 Task: Create a scrum project XpertTech.
Action: Mouse moved to (183, 48)
Screenshot: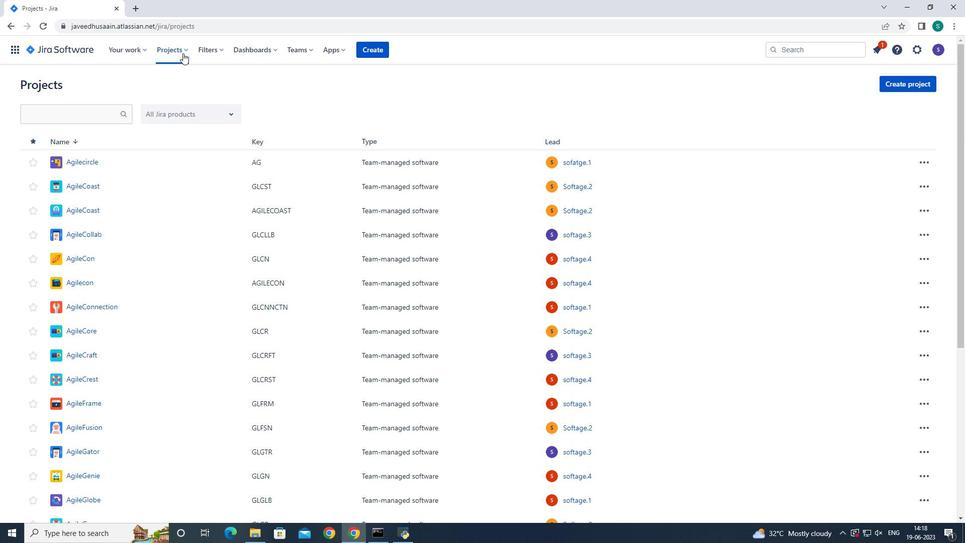 
Action: Mouse pressed left at (183, 48)
Screenshot: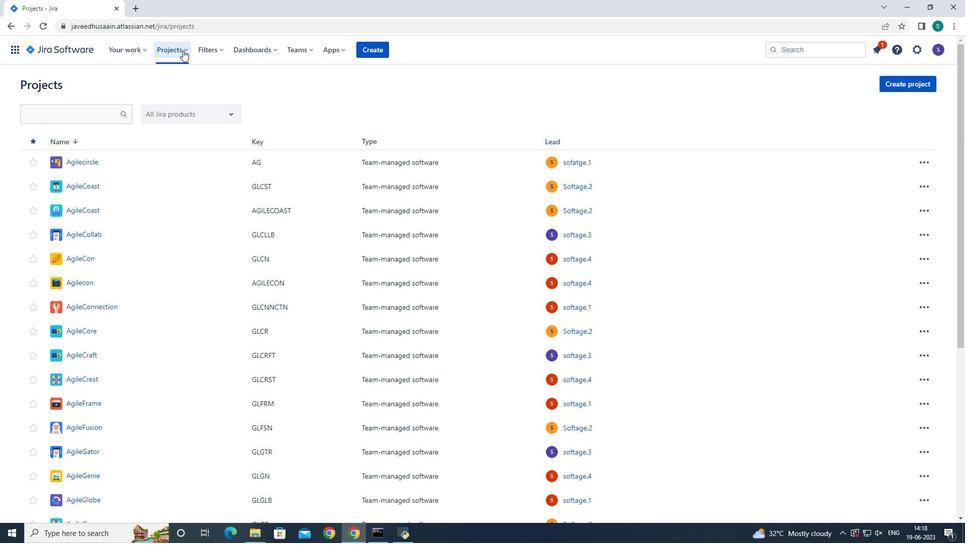 
Action: Mouse moved to (195, 224)
Screenshot: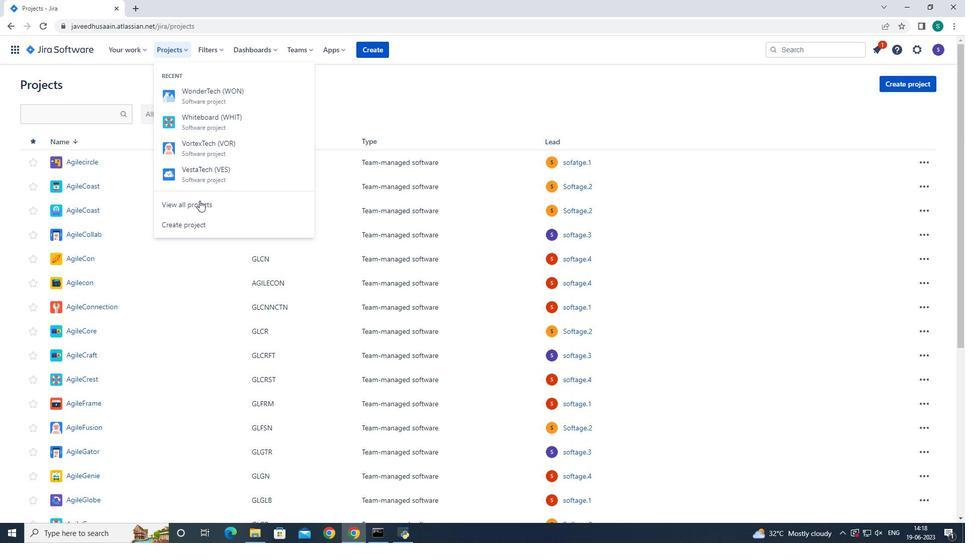 
Action: Mouse pressed left at (195, 224)
Screenshot: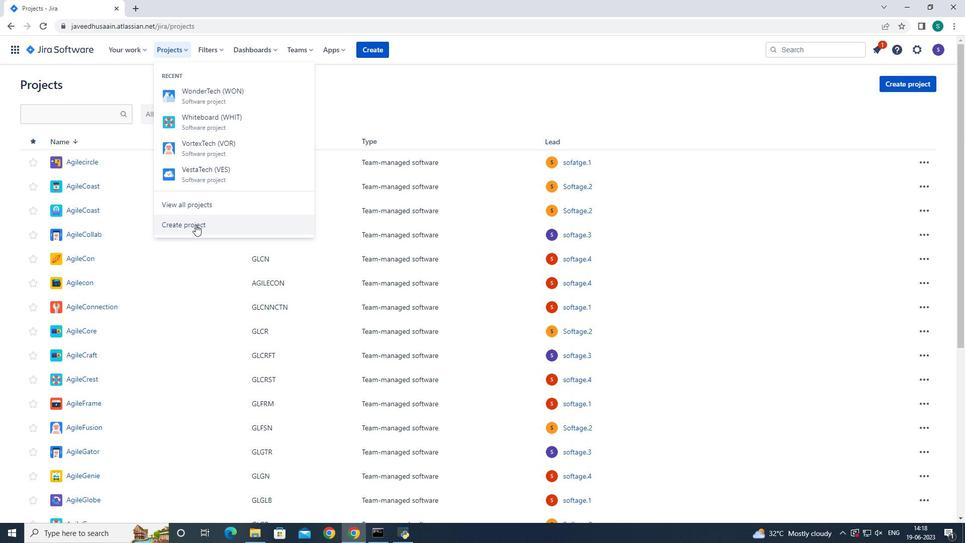 
Action: Mouse moved to (553, 161)
Screenshot: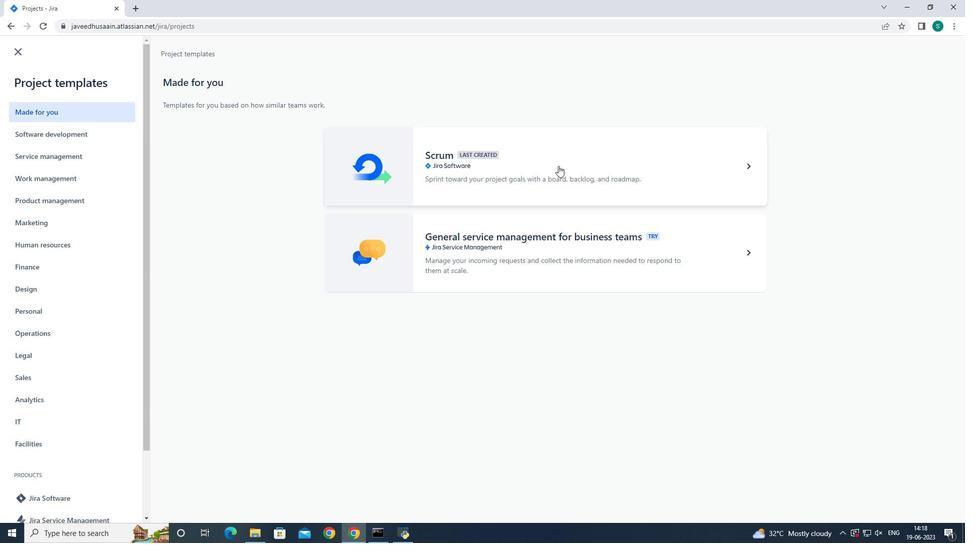 
Action: Mouse pressed left at (553, 161)
Screenshot: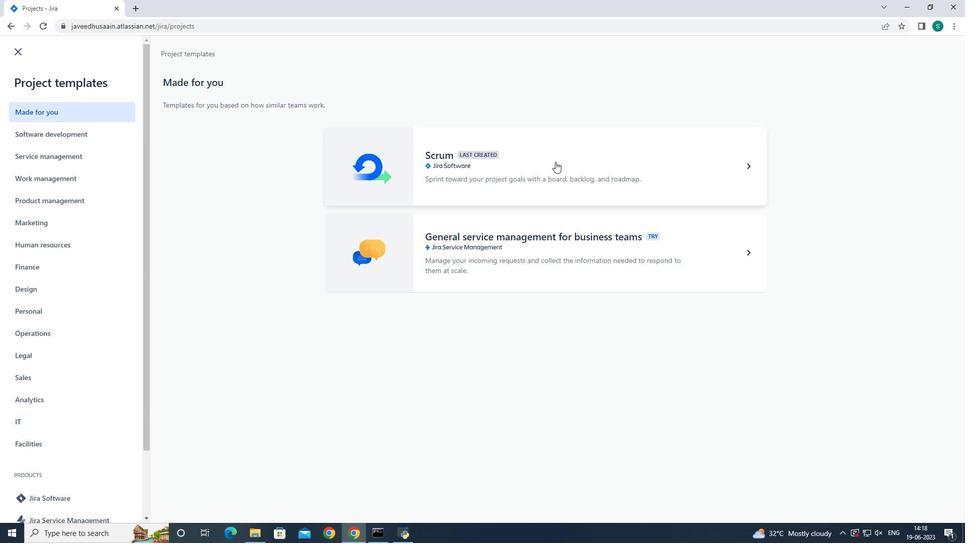 
Action: Mouse moved to (724, 86)
Screenshot: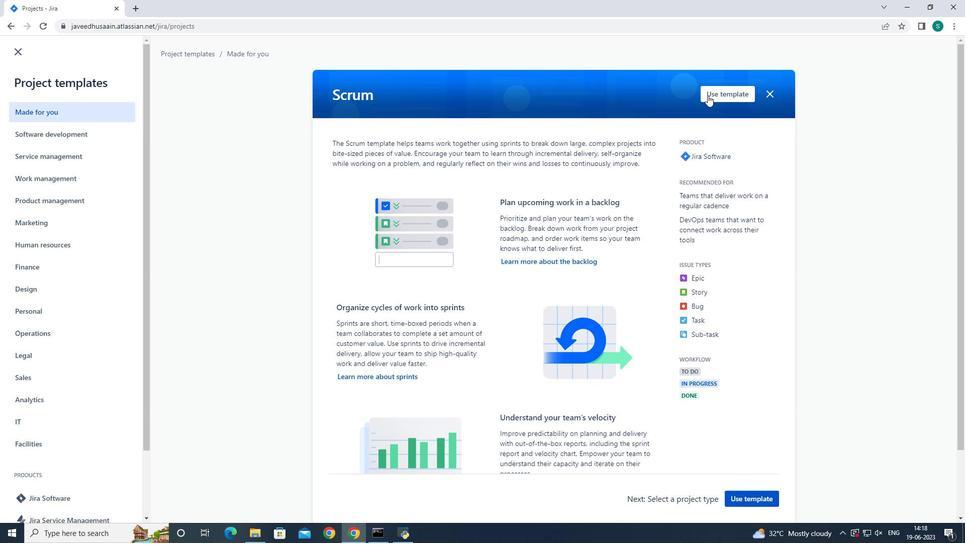 
Action: Mouse pressed left at (724, 86)
Screenshot: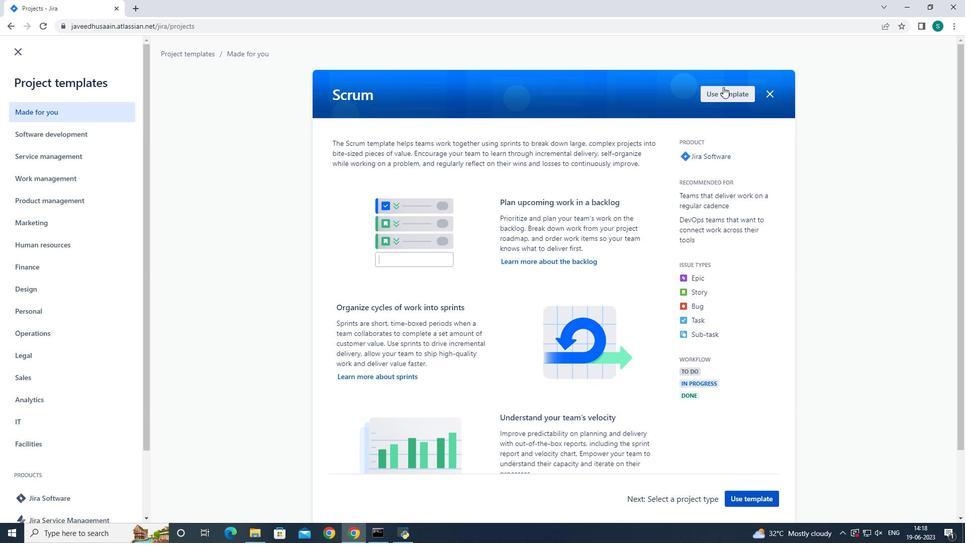
Action: Mouse moved to (343, 498)
Screenshot: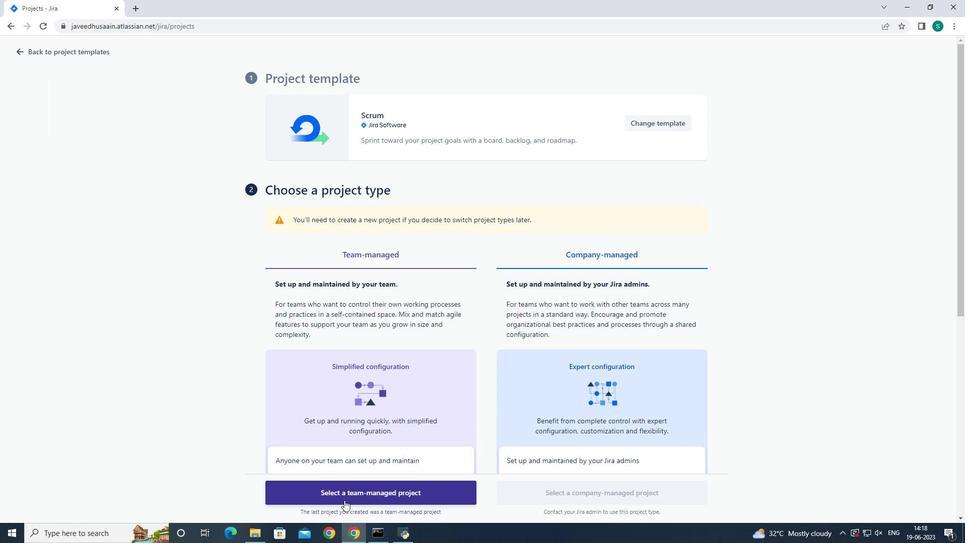 
Action: Mouse pressed left at (343, 498)
Screenshot: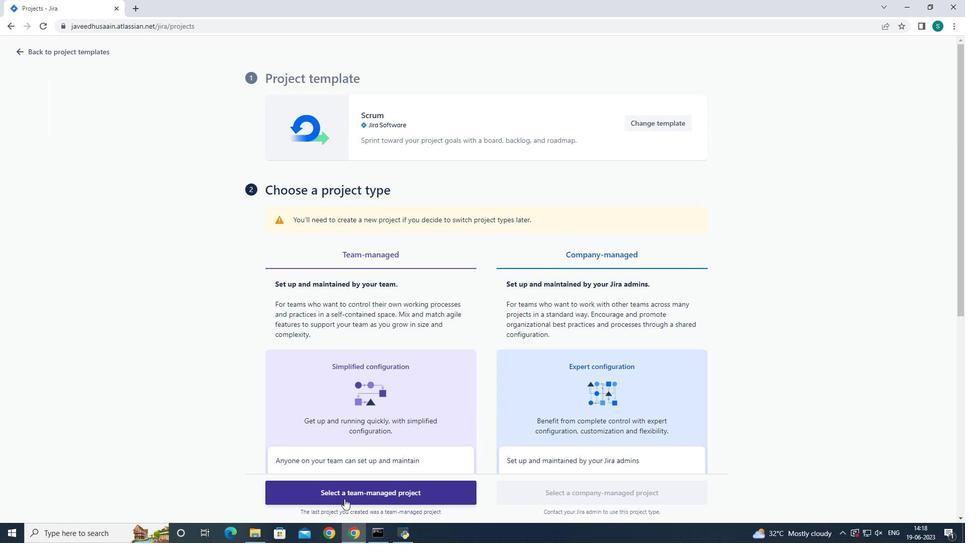 
Action: Mouse moved to (303, 239)
Screenshot: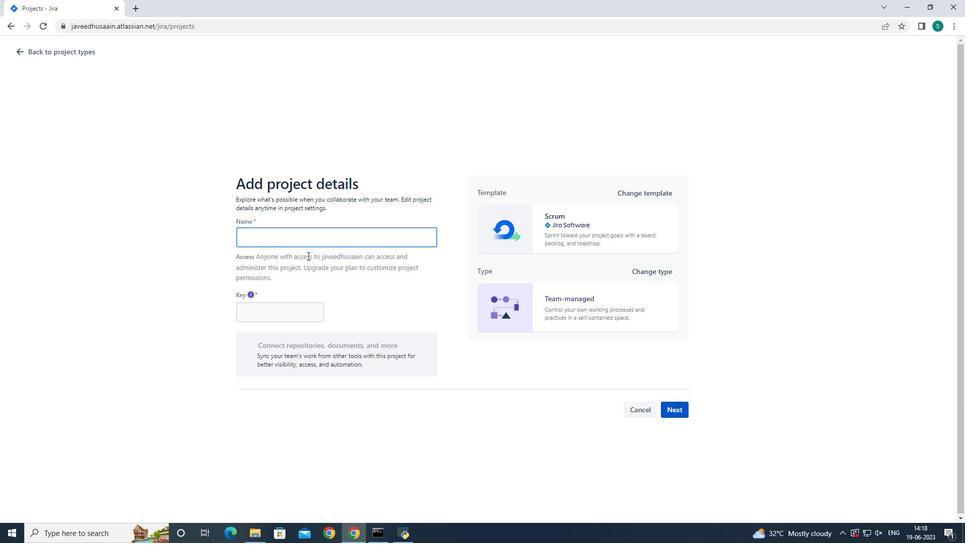 
Action: Mouse pressed left at (303, 239)
Screenshot: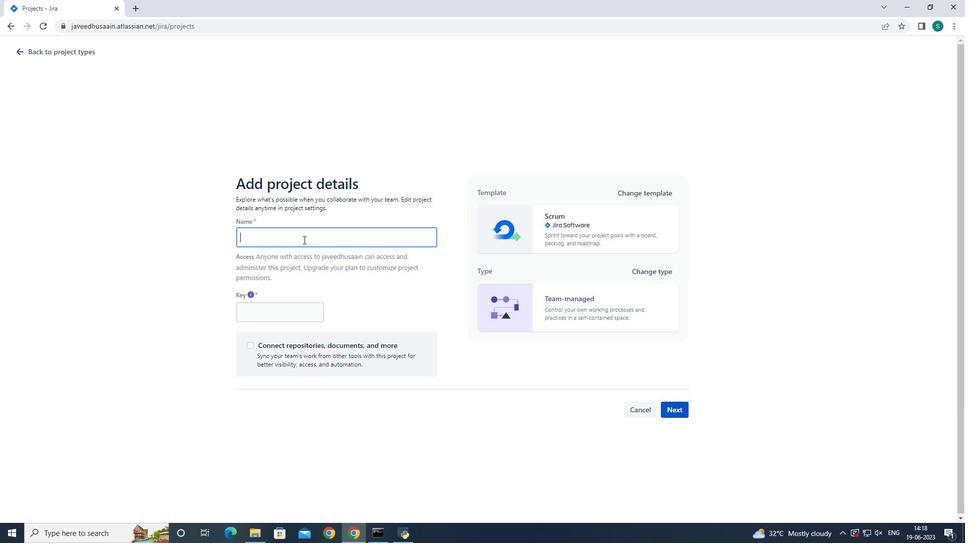 
Action: Key pressed <Key.shift>Xpert<Key.shift>Tech
Screenshot: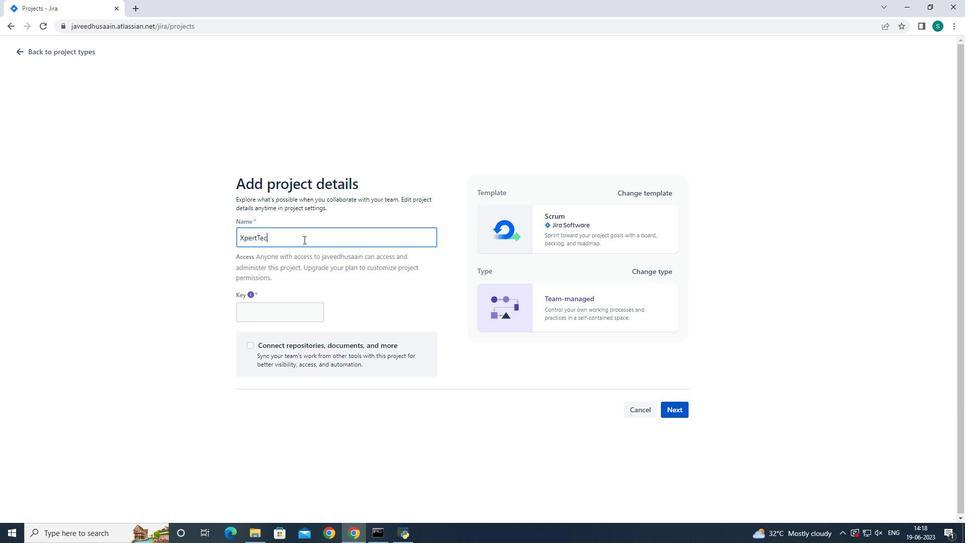 
Action: Mouse moved to (679, 408)
Screenshot: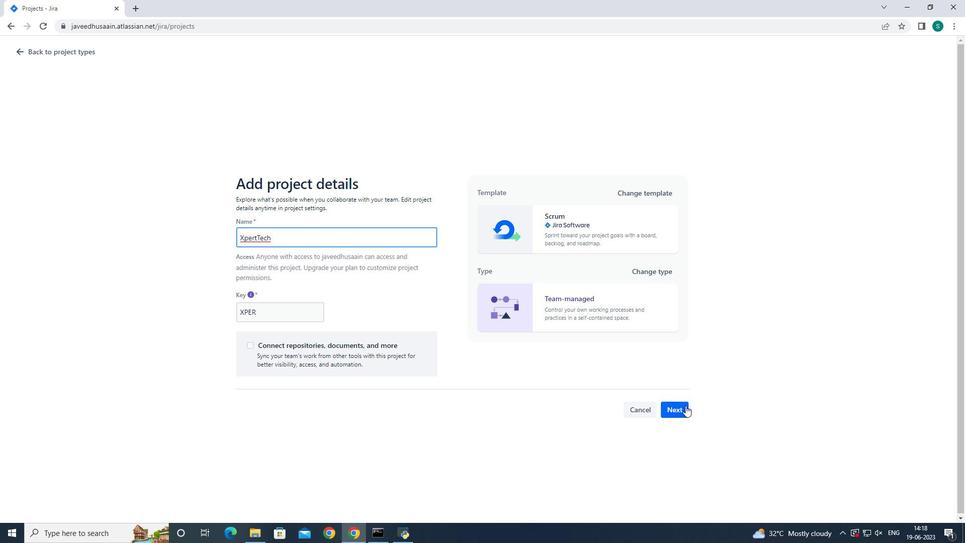 
Action: Mouse pressed left at (679, 408)
Screenshot: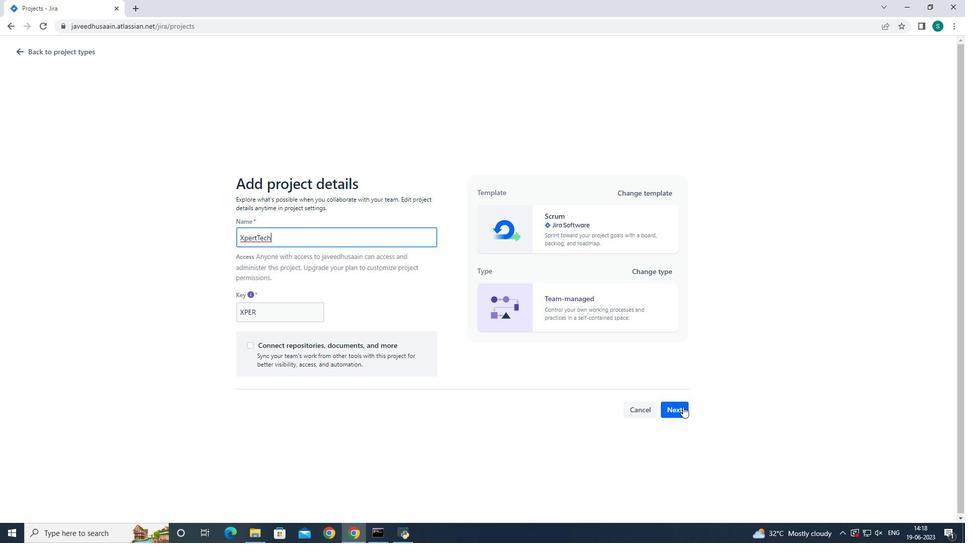 
Action: Mouse moved to (587, 341)
Screenshot: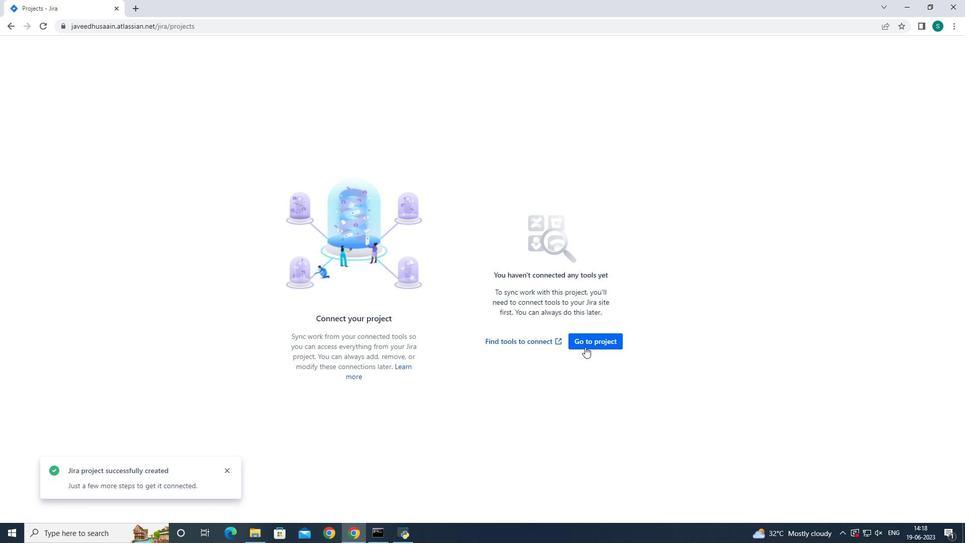 
Action: Mouse pressed left at (587, 341)
Screenshot: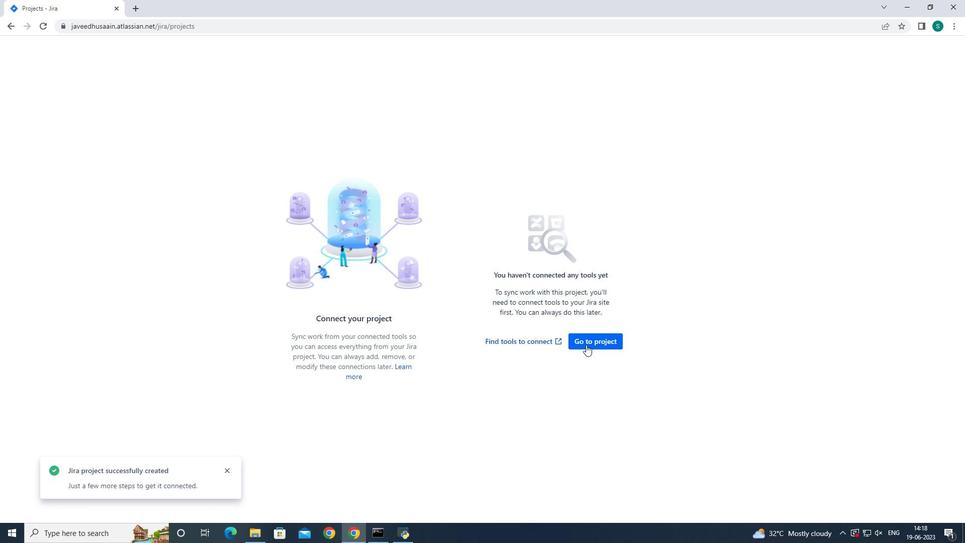 
